 Task: Set the services discovery modules to "sap".
Action: Mouse moved to (100, 12)
Screenshot: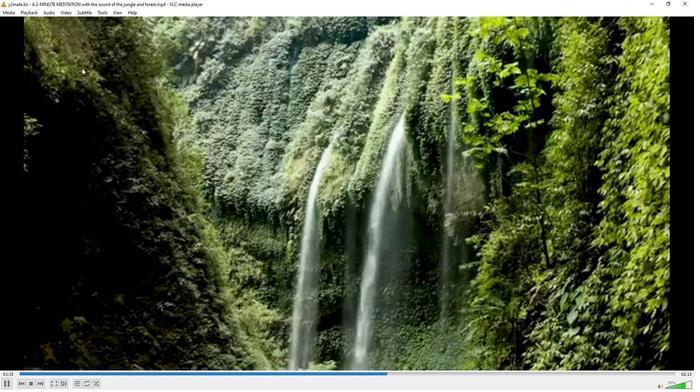 
Action: Mouse pressed left at (100, 12)
Screenshot: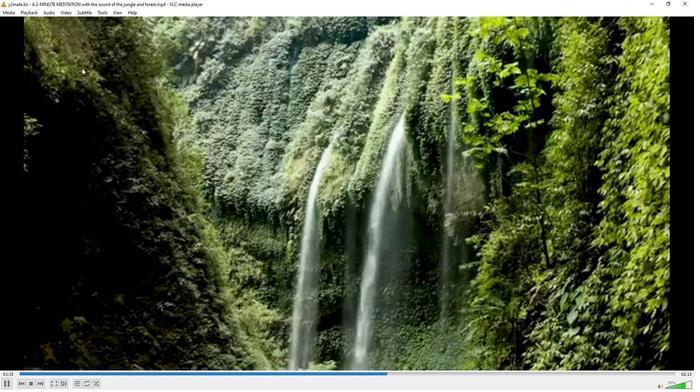 
Action: Mouse moved to (121, 99)
Screenshot: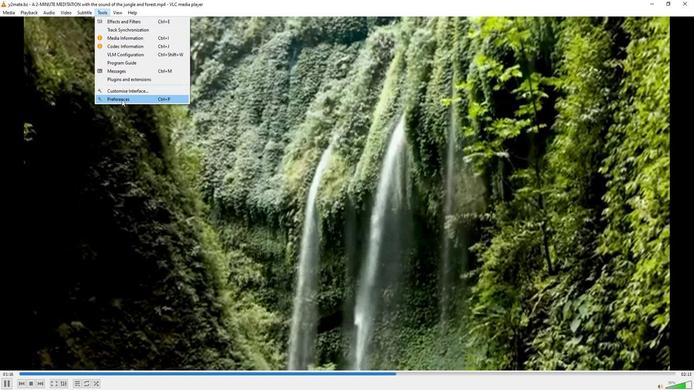 
Action: Mouse pressed left at (121, 99)
Screenshot: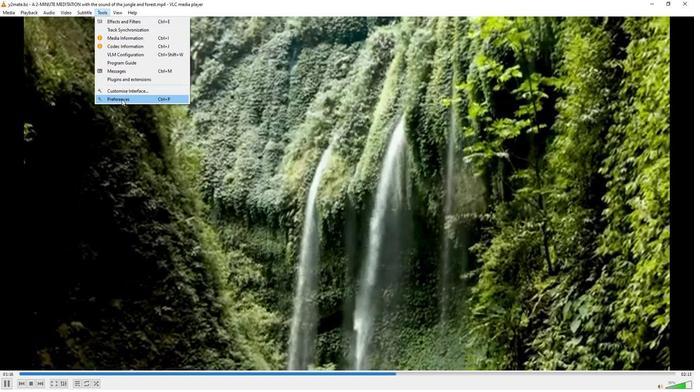 
Action: Mouse moved to (229, 319)
Screenshot: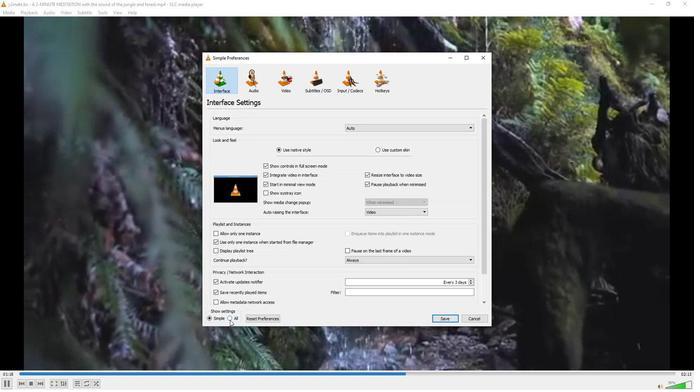 
Action: Mouse pressed left at (229, 319)
Screenshot: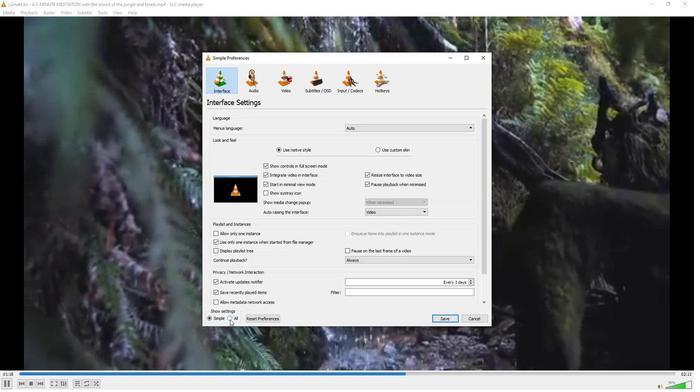 
Action: Mouse moved to (233, 291)
Screenshot: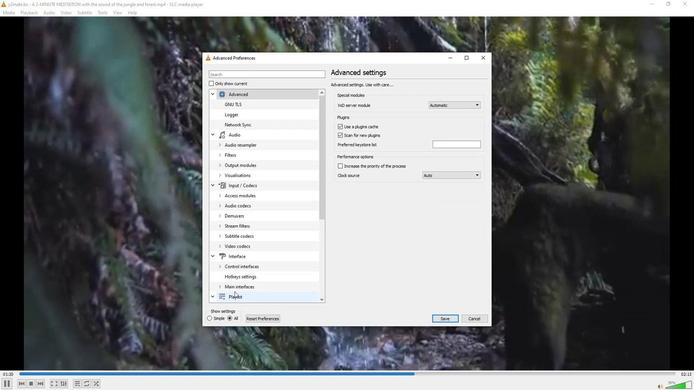 
Action: Mouse scrolled (233, 291) with delta (0, 0)
Screenshot: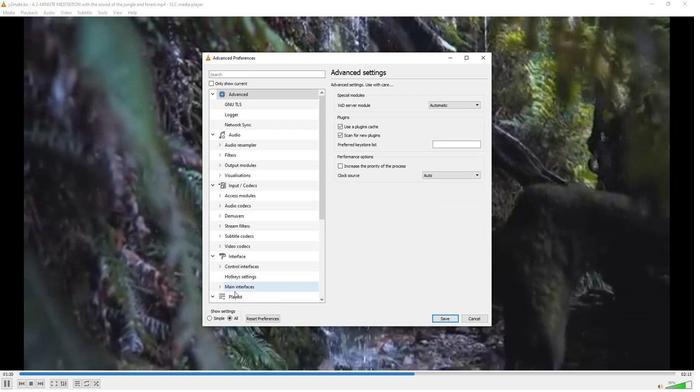 
Action: Mouse moved to (229, 284)
Screenshot: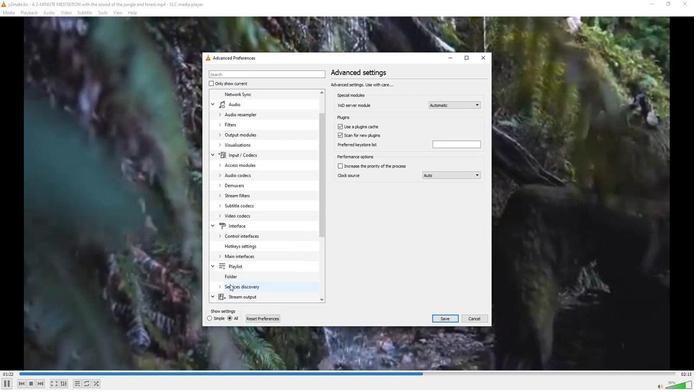 
Action: Mouse pressed left at (229, 284)
Screenshot: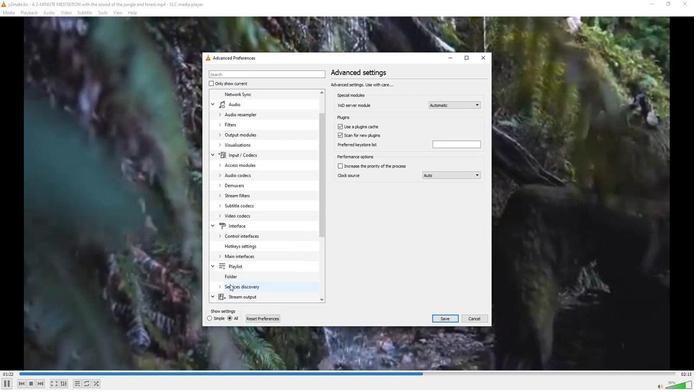 
Action: Mouse moved to (449, 94)
Screenshot: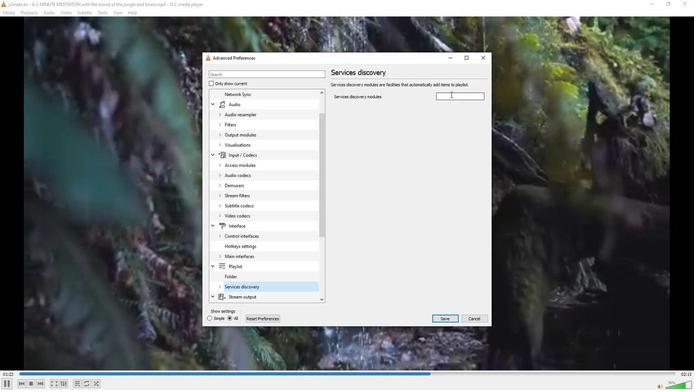 
Action: Mouse pressed left at (449, 94)
Screenshot: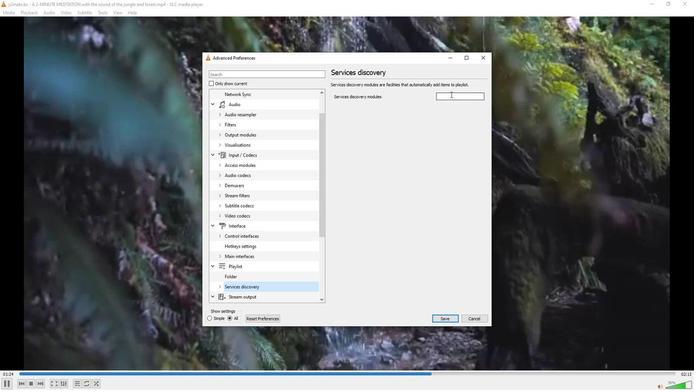 
Action: Mouse moved to (393, 117)
Screenshot: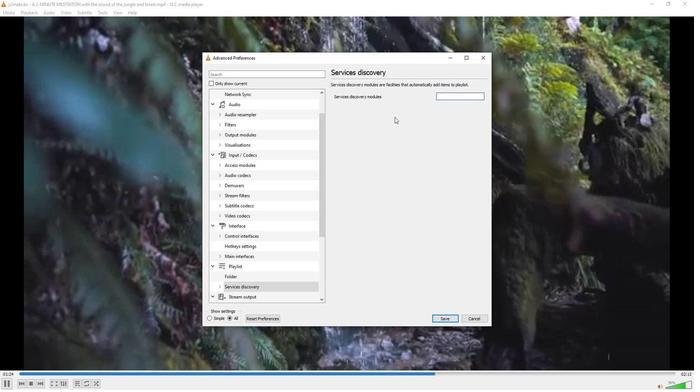 
Action: Key pressed sap
Screenshot: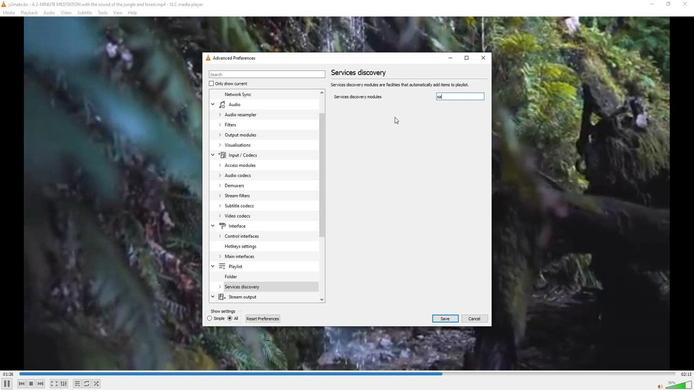 
Action: Mouse moved to (431, 185)
Screenshot: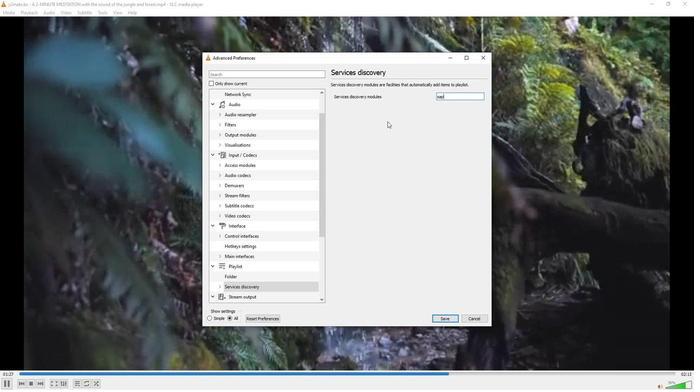 
